 Task: Check current mortgage rates with a credit score of 700-719.
Action: Mouse moved to (980, 183)
Screenshot: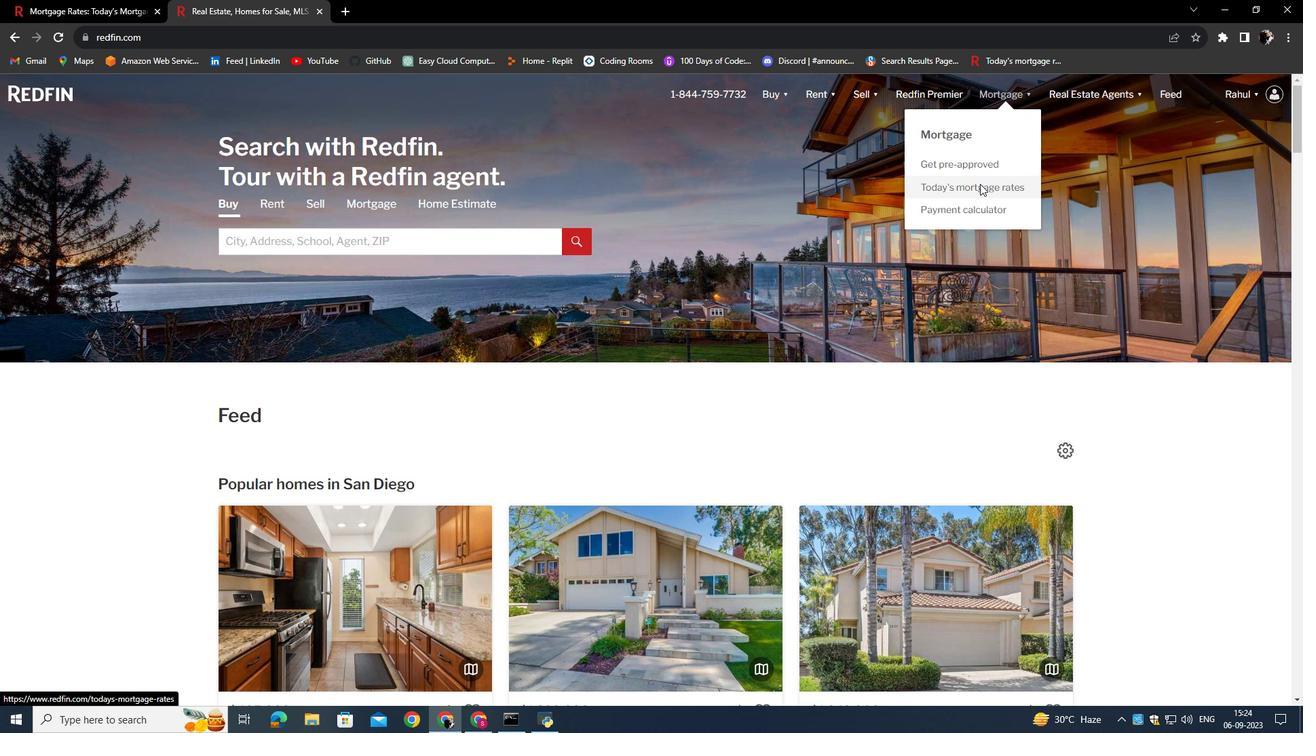 
Action: Mouse pressed left at (980, 183)
Screenshot: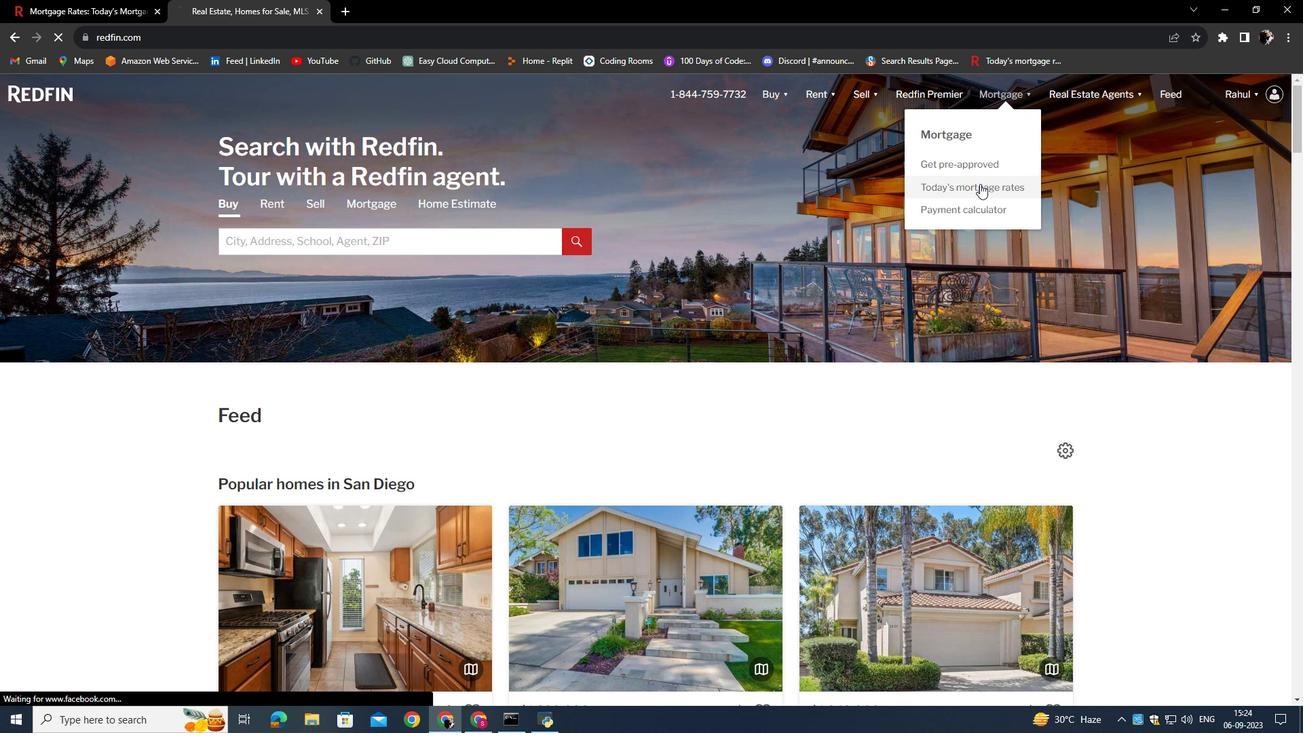 
Action: Mouse moved to (491, 370)
Screenshot: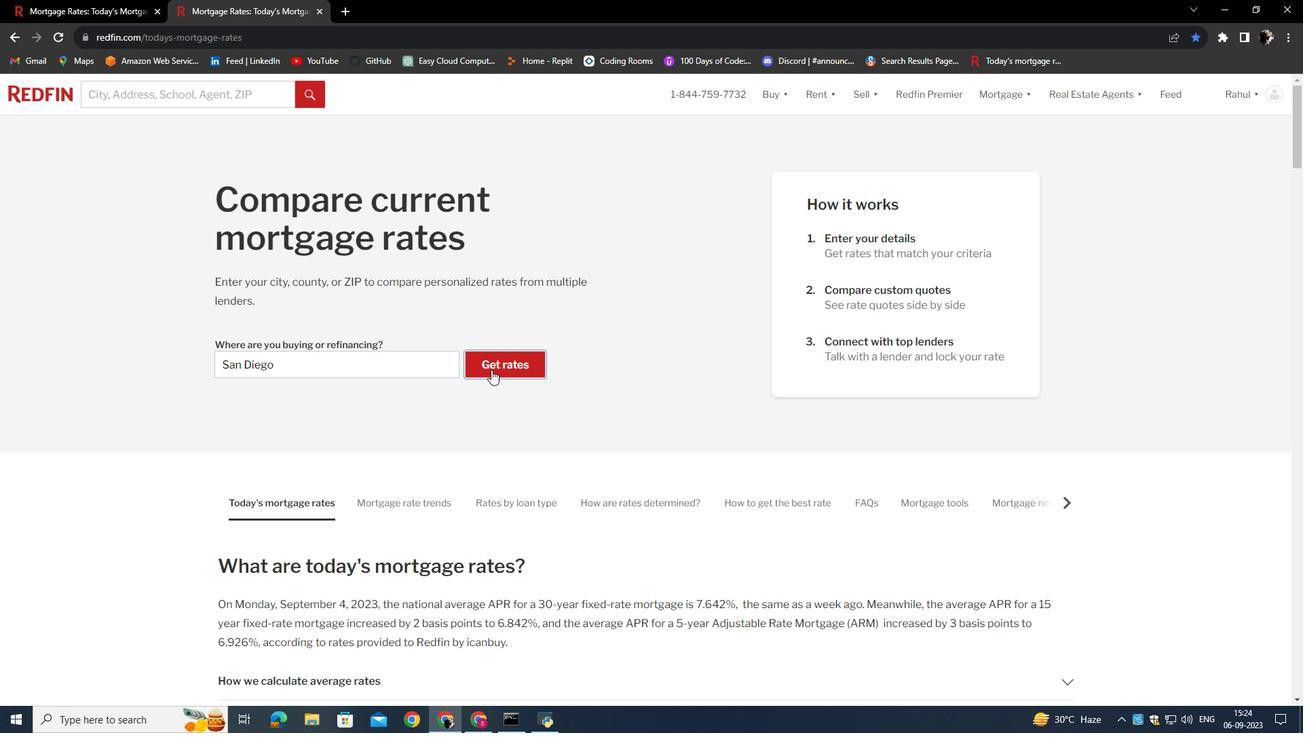 
Action: Mouse pressed left at (491, 370)
Screenshot: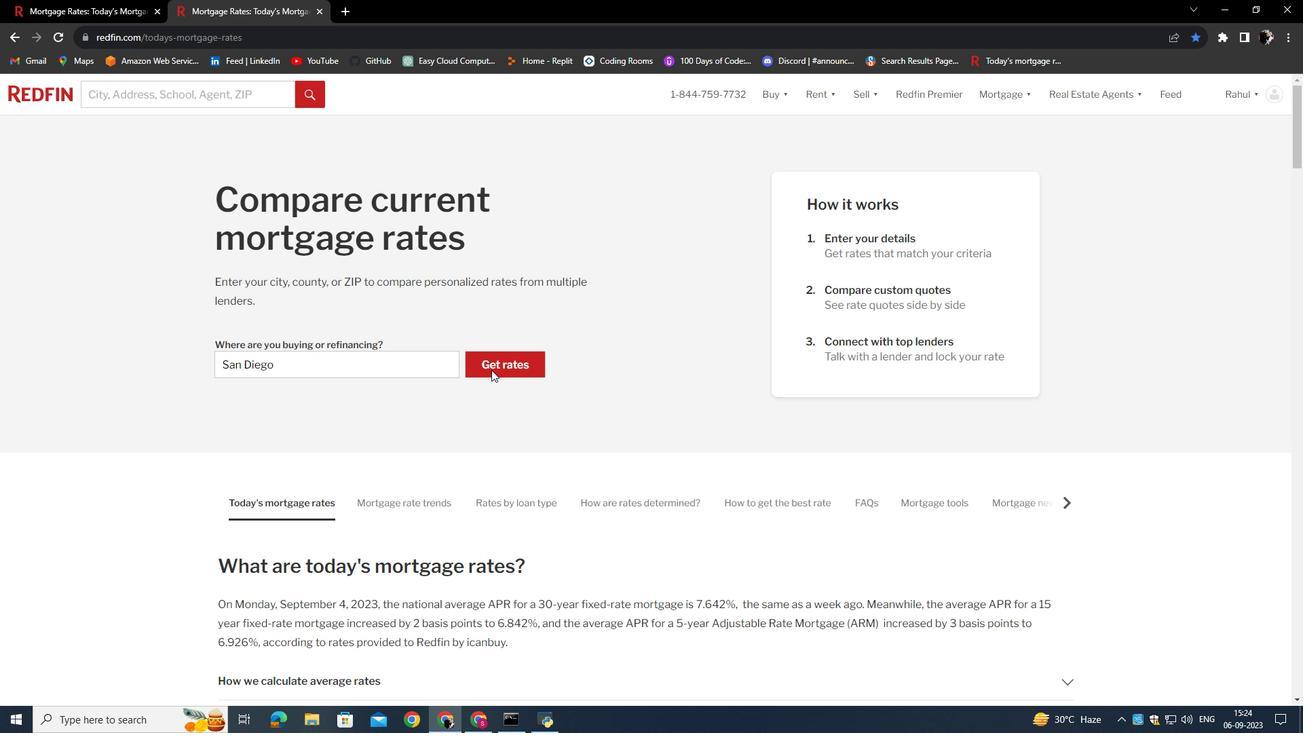 
Action: Mouse moved to (350, 258)
Screenshot: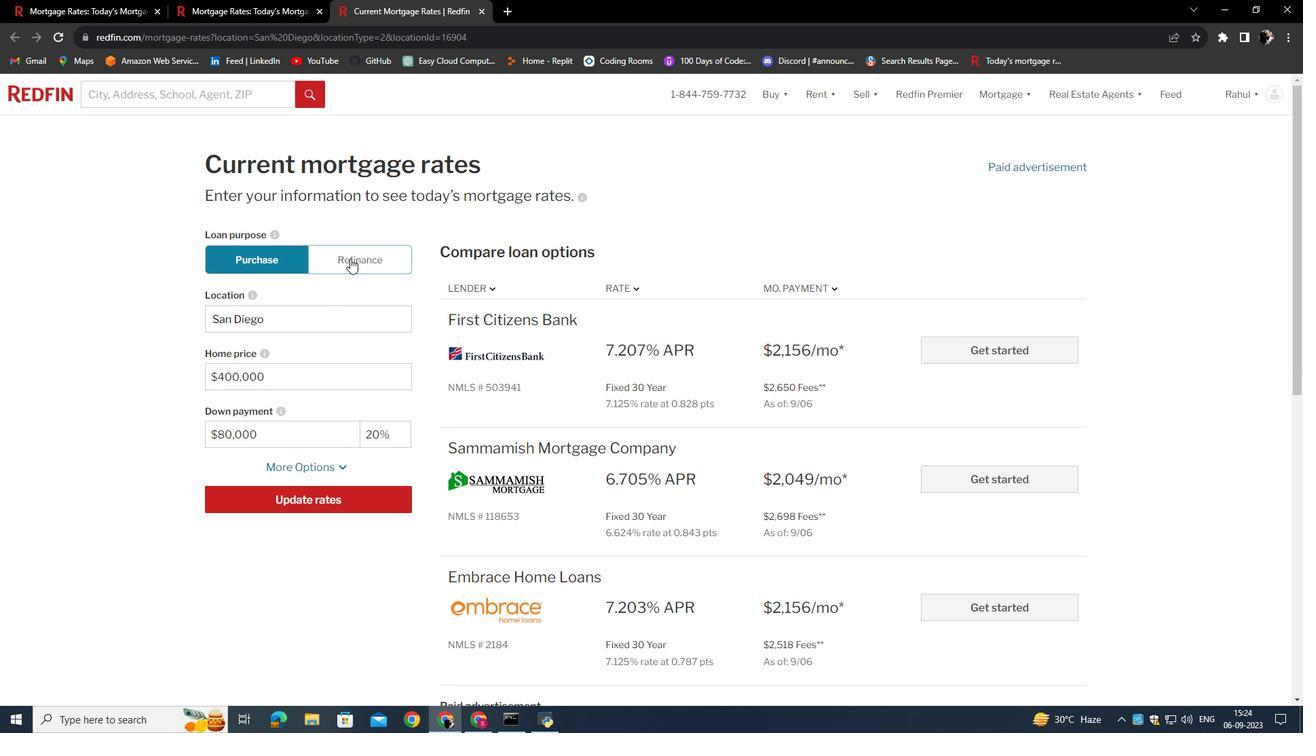 
Action: Mouse pressed left at (350, 258)
Screenshot: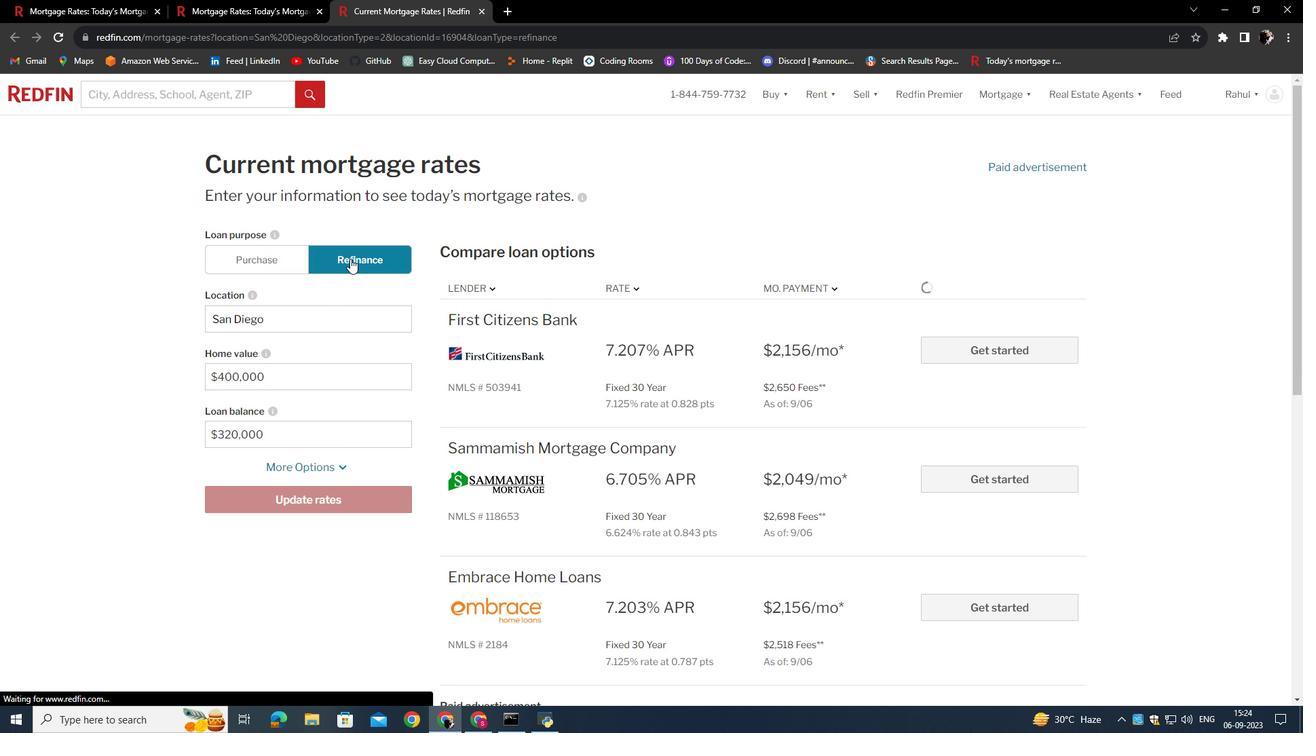 
Action: Mouse moved to (335, 468)
Screenshot: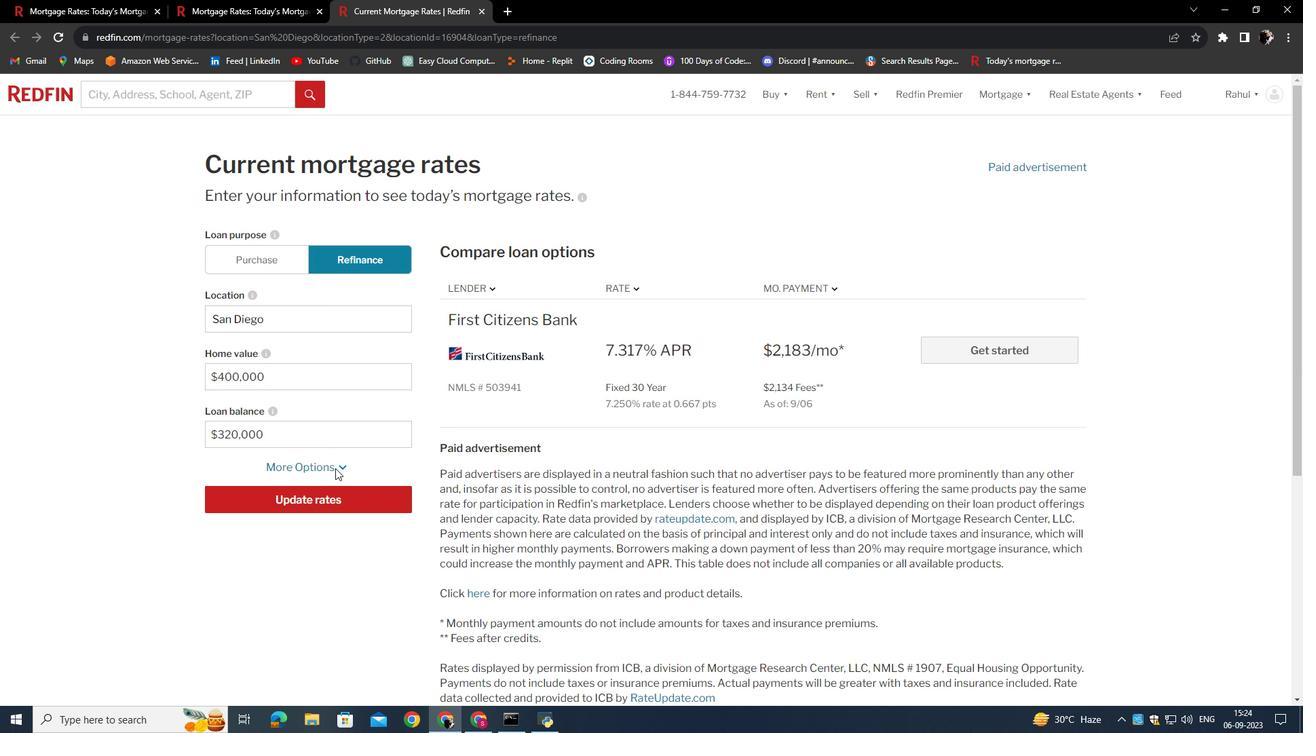 
Action: Mouse pressed left at (335, 468)
Screenshot: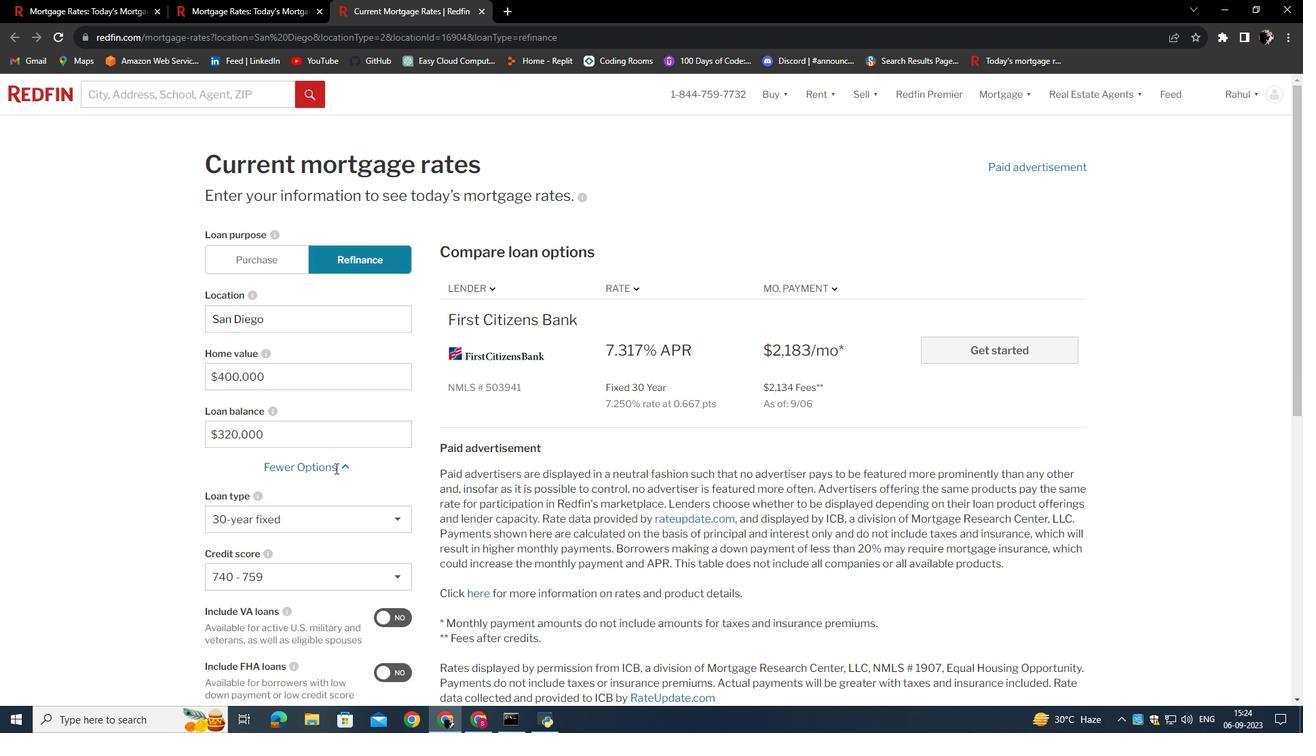 
Action: Mouse scrolled (335, 467) with delta (0, 0)
Screenshot: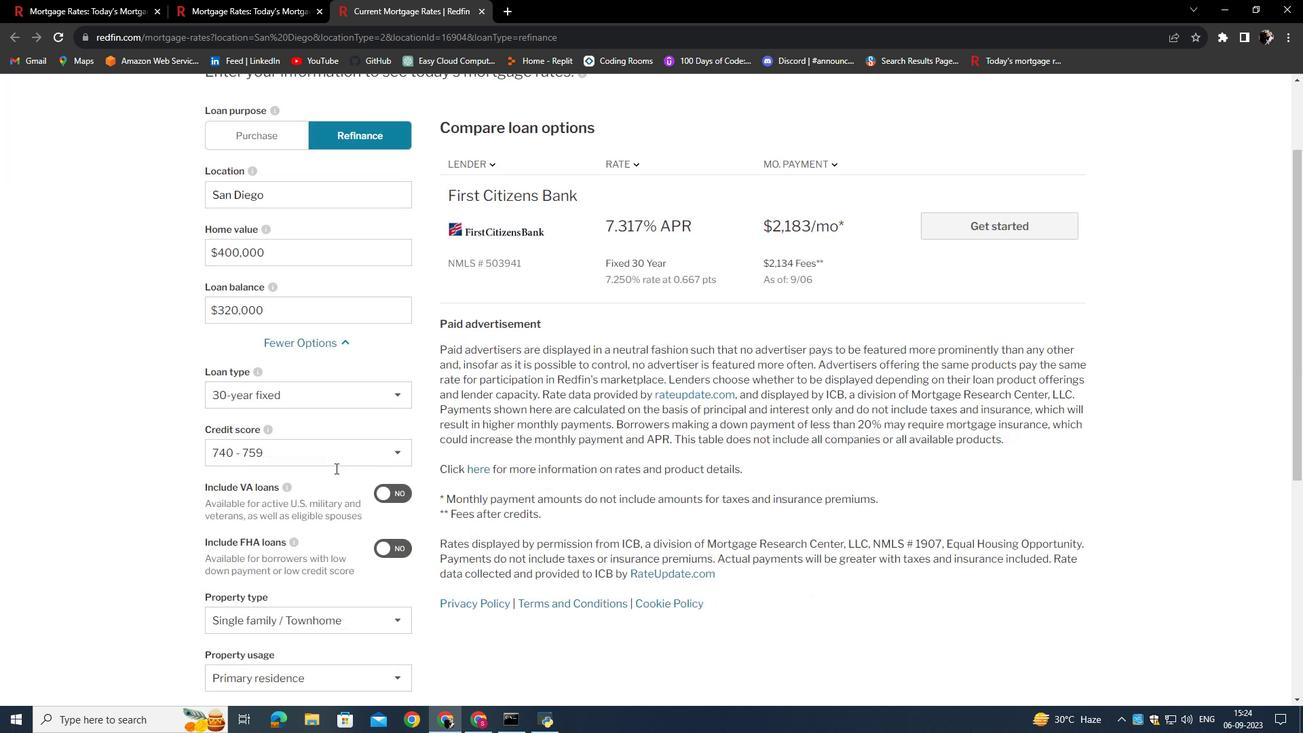 
Action: Mouse scrolled (335, 467) with delta (0, 0)
Screenshot: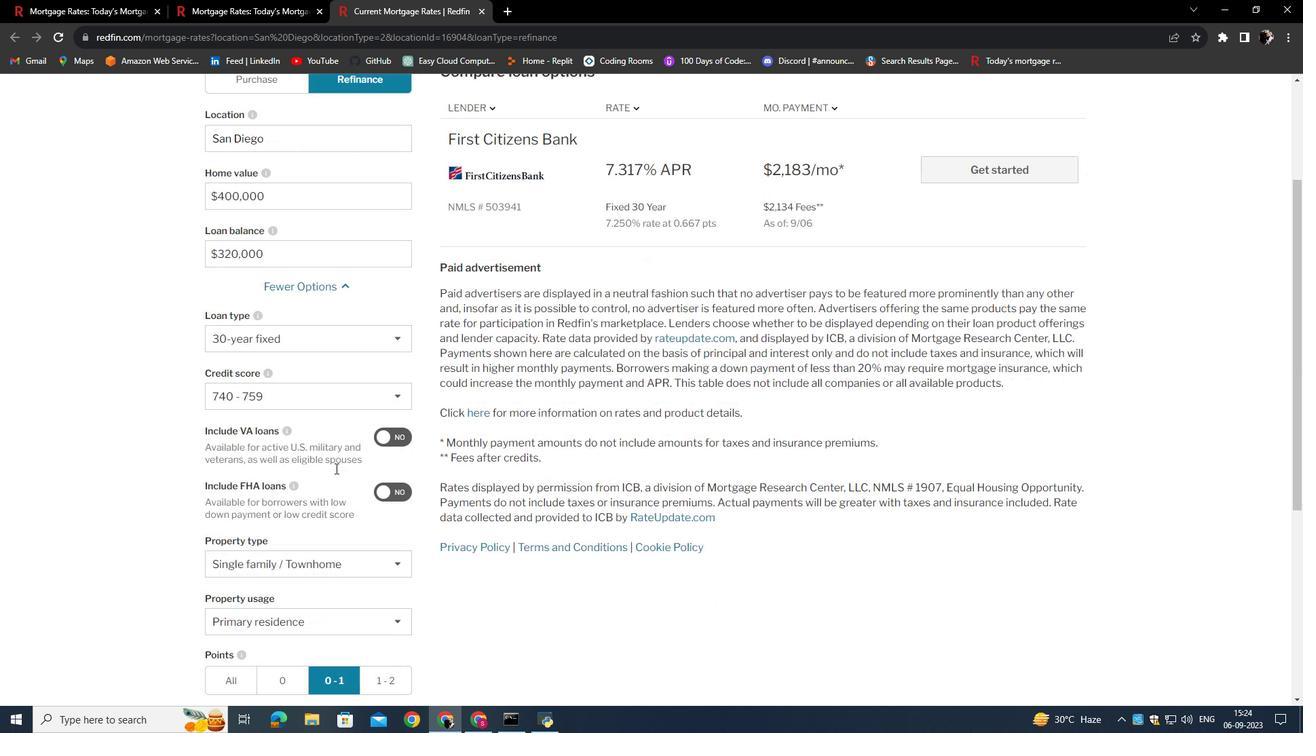
Action: Mouse scrolled (335, 467) with delta (0, 0)
Screenshot: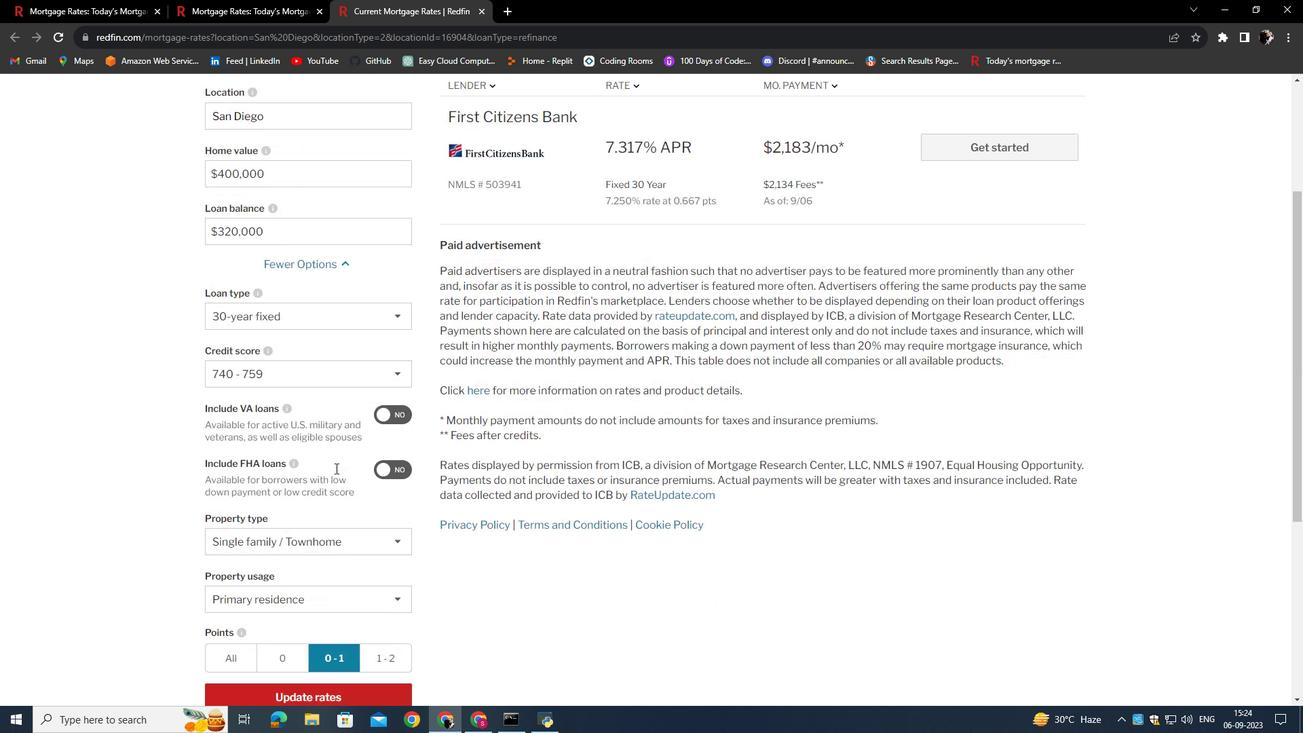 
Action: Mouse moved to (334, 370)
Screenshot: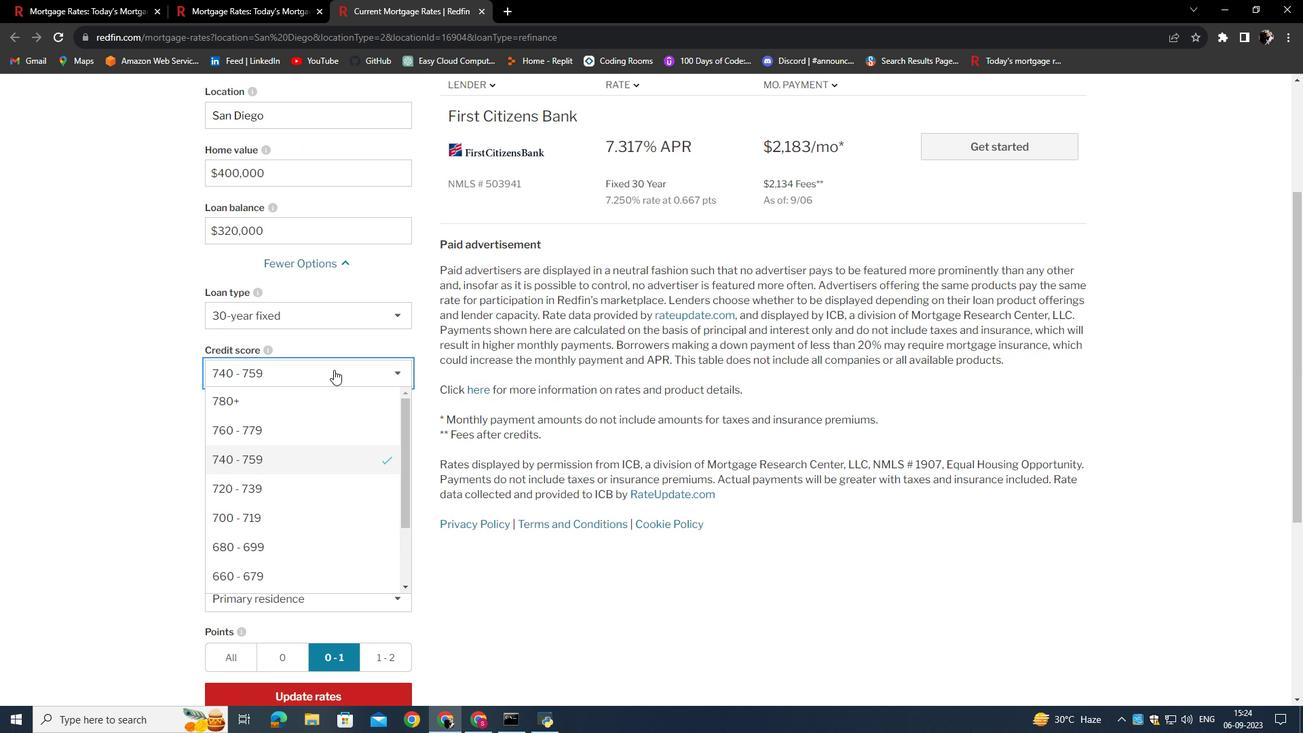 
Action: Mouse pressed left at (334, 370)
Screenshot: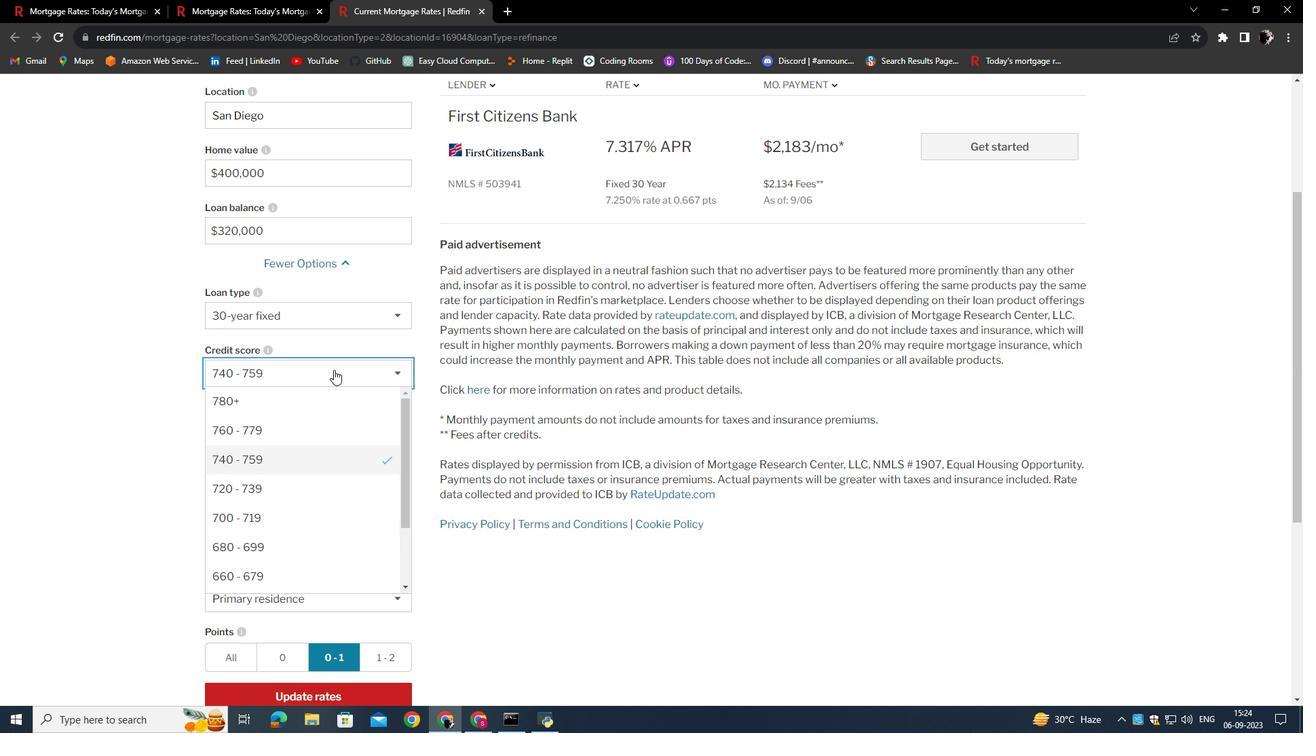 
Action: Mouse moved to (308, 526)
Screenshot: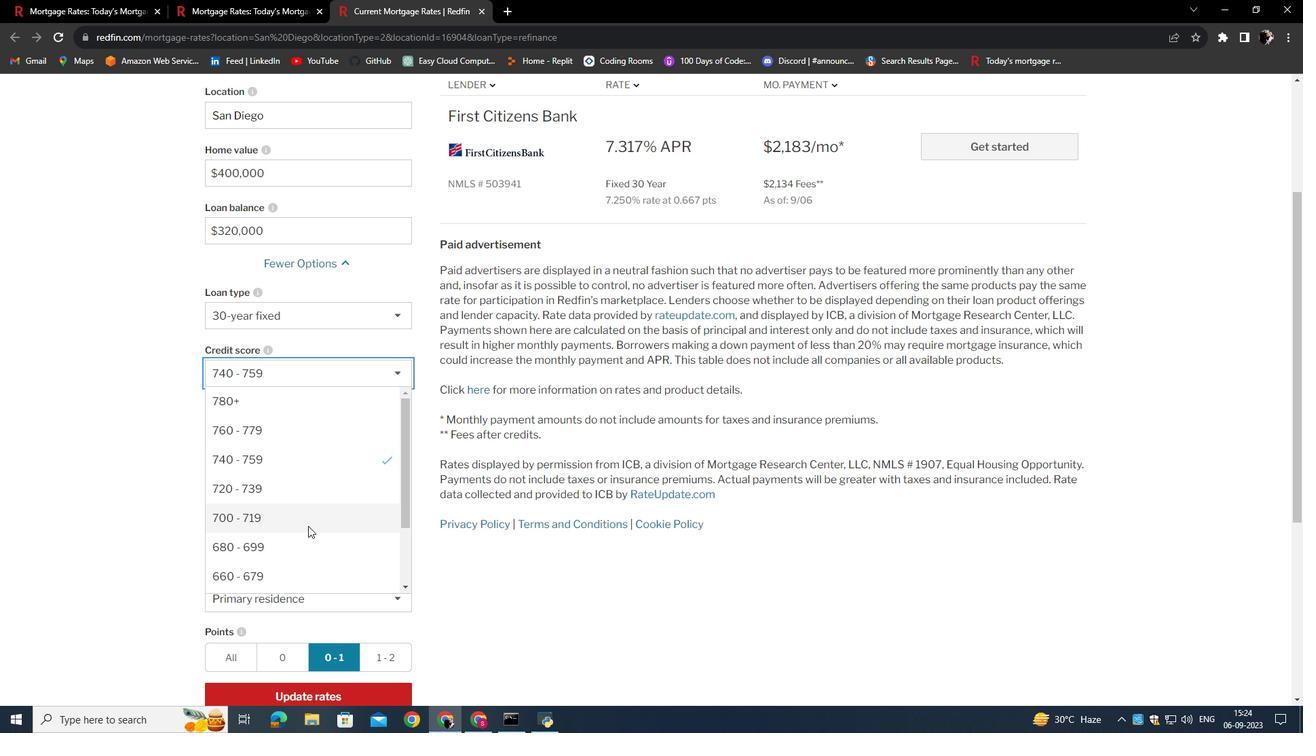
Action: Mouse pressed left at (308, 526)
Screenshot: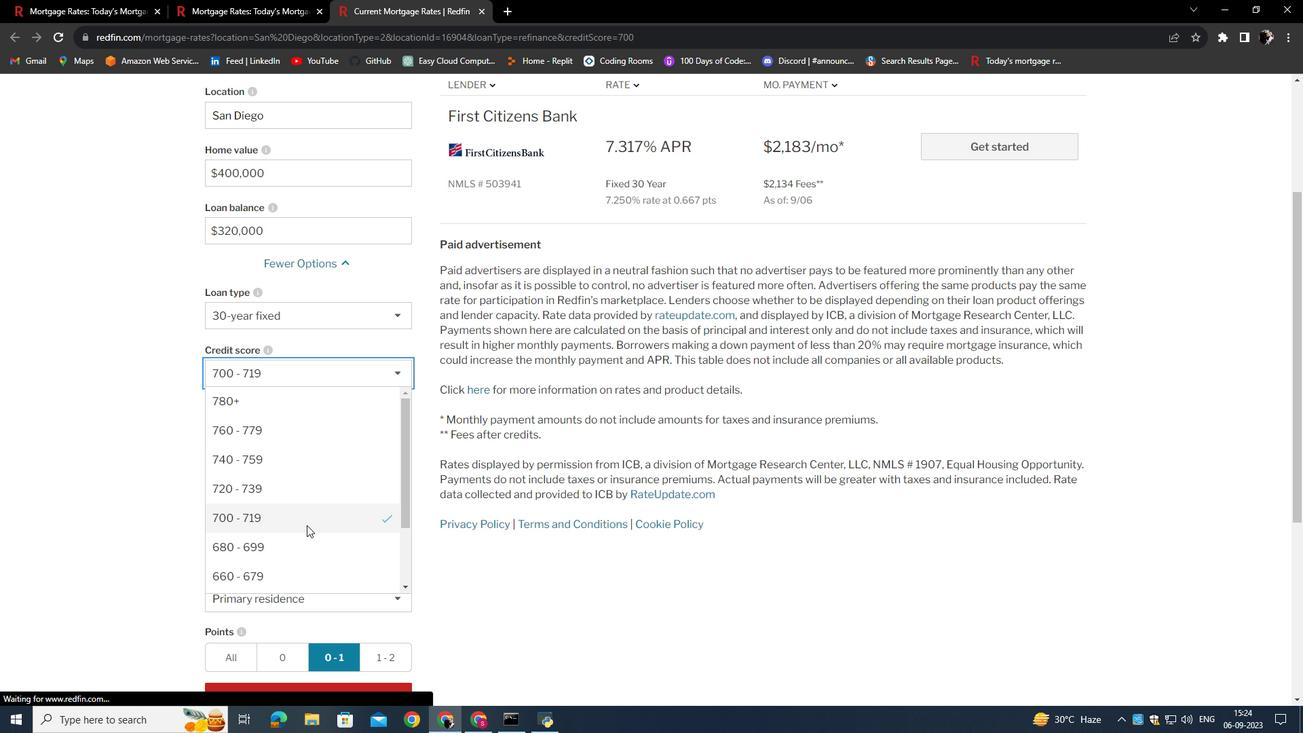 
Action: Mouse moved to (306, 525)
Screenshot: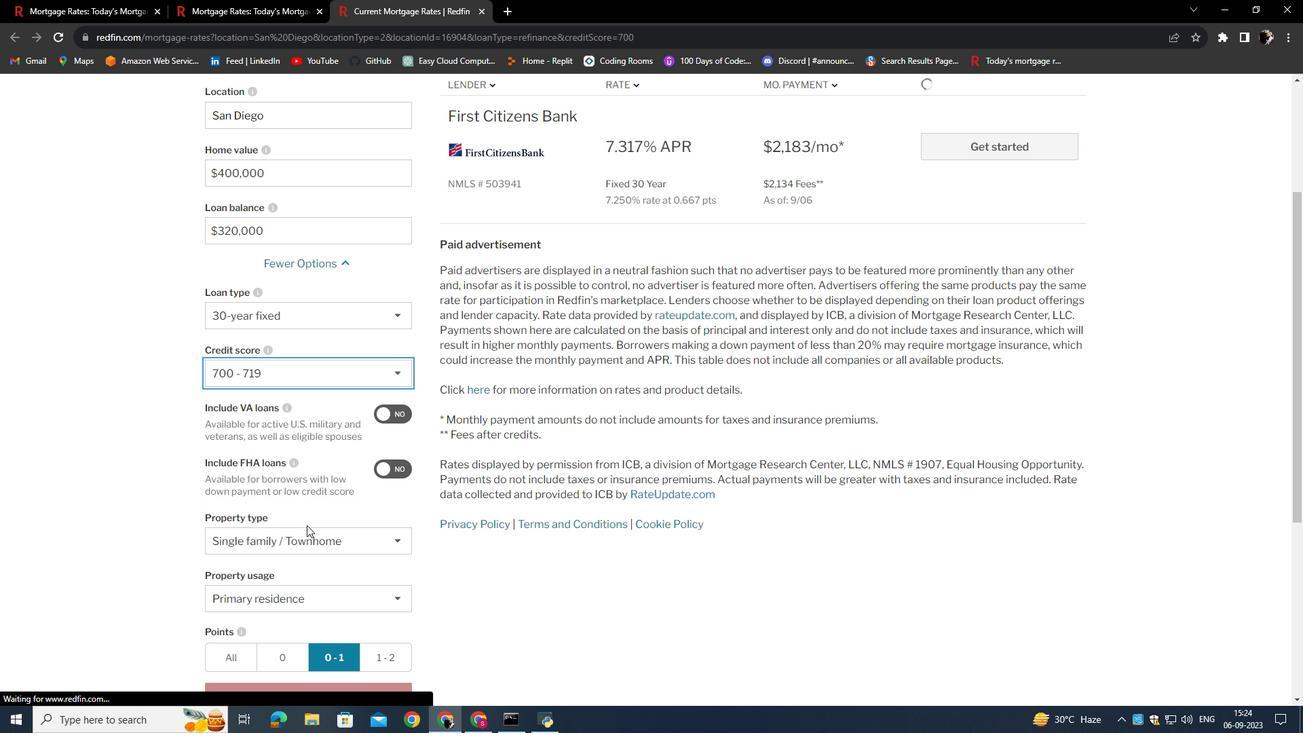 
Action: Mouse scrolled (306, 524) with delta (0, 0)
Screenshot: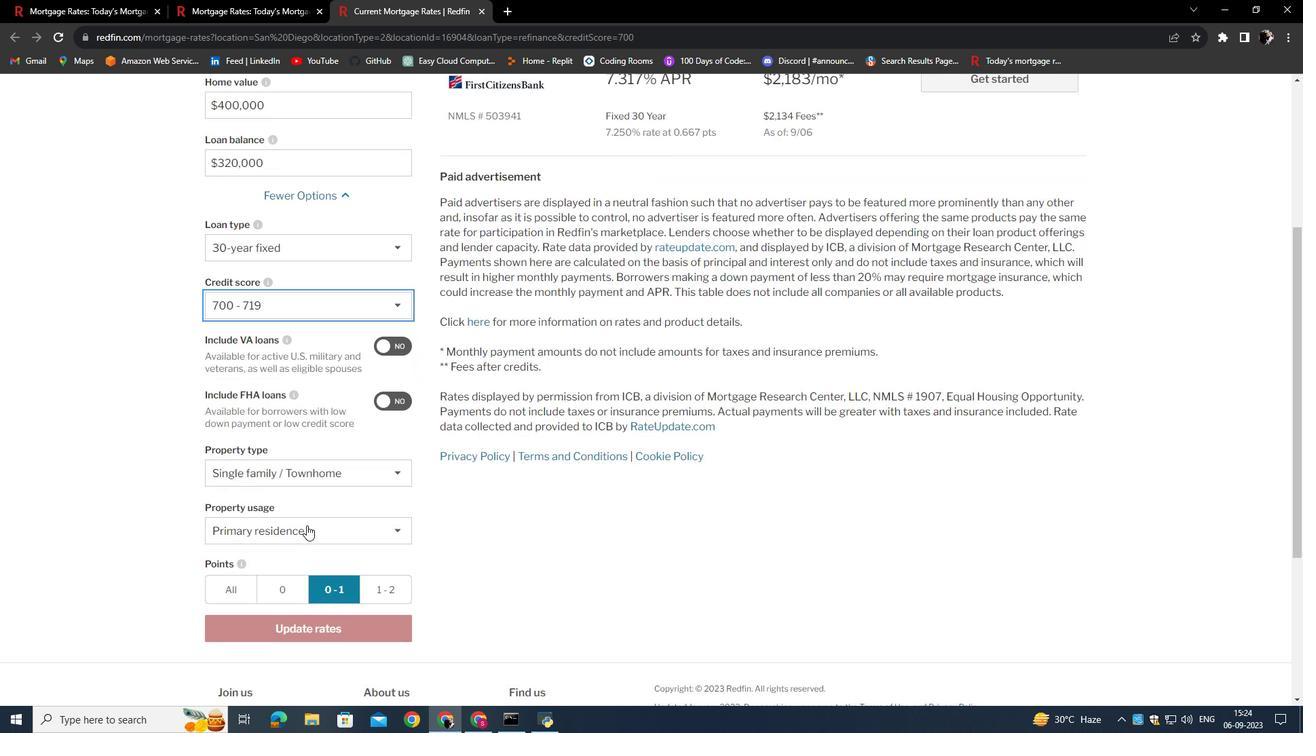 
Action: Mouse scrolled (306, 524) with delta (0, 0)
Screenshot: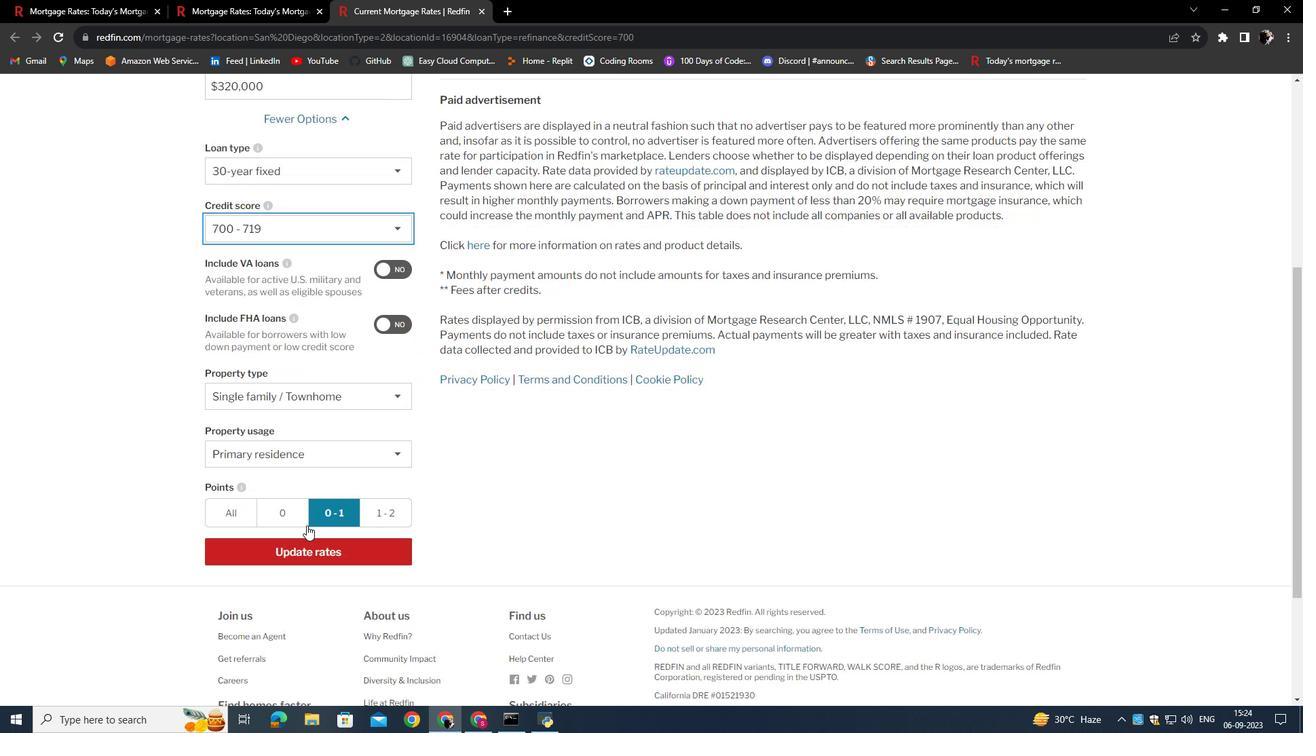 
Action: Mouse scrolled (306, 524) with delta (0, 0)
Screenshot: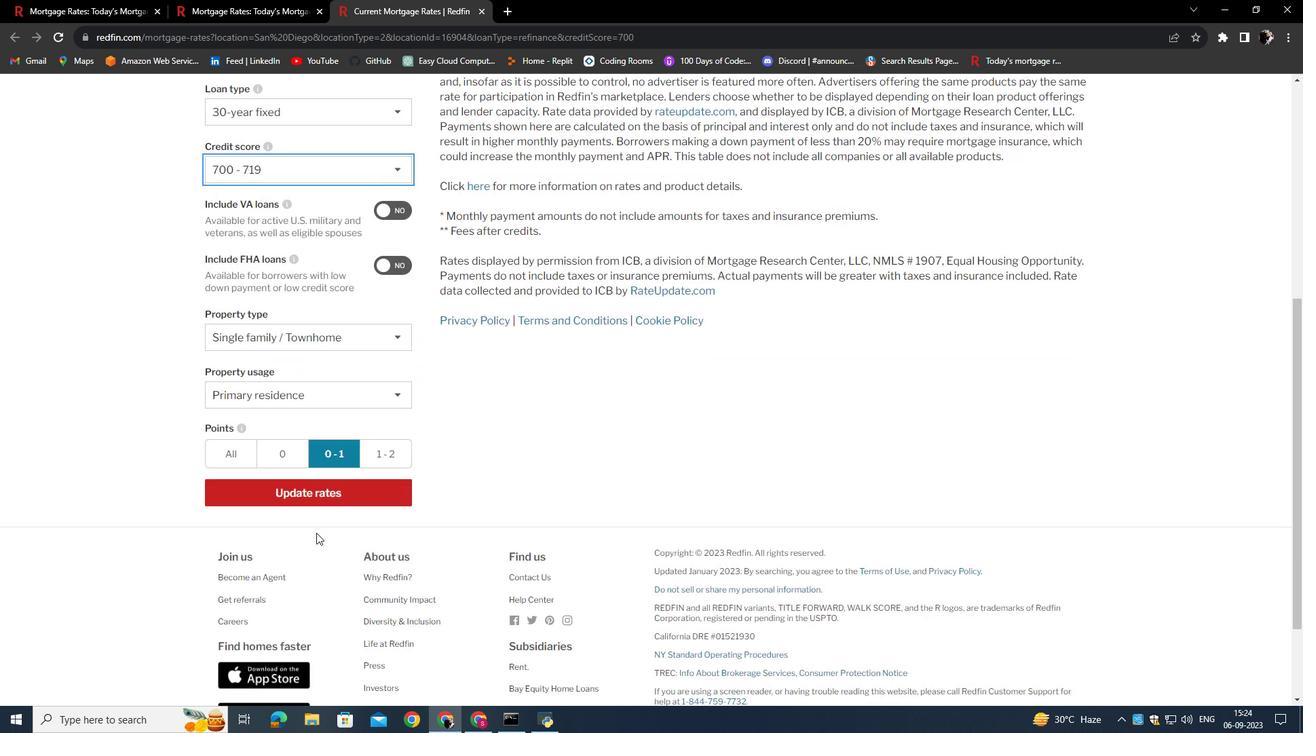 
Action: Mouse moved to (335, 506)
Screenshot: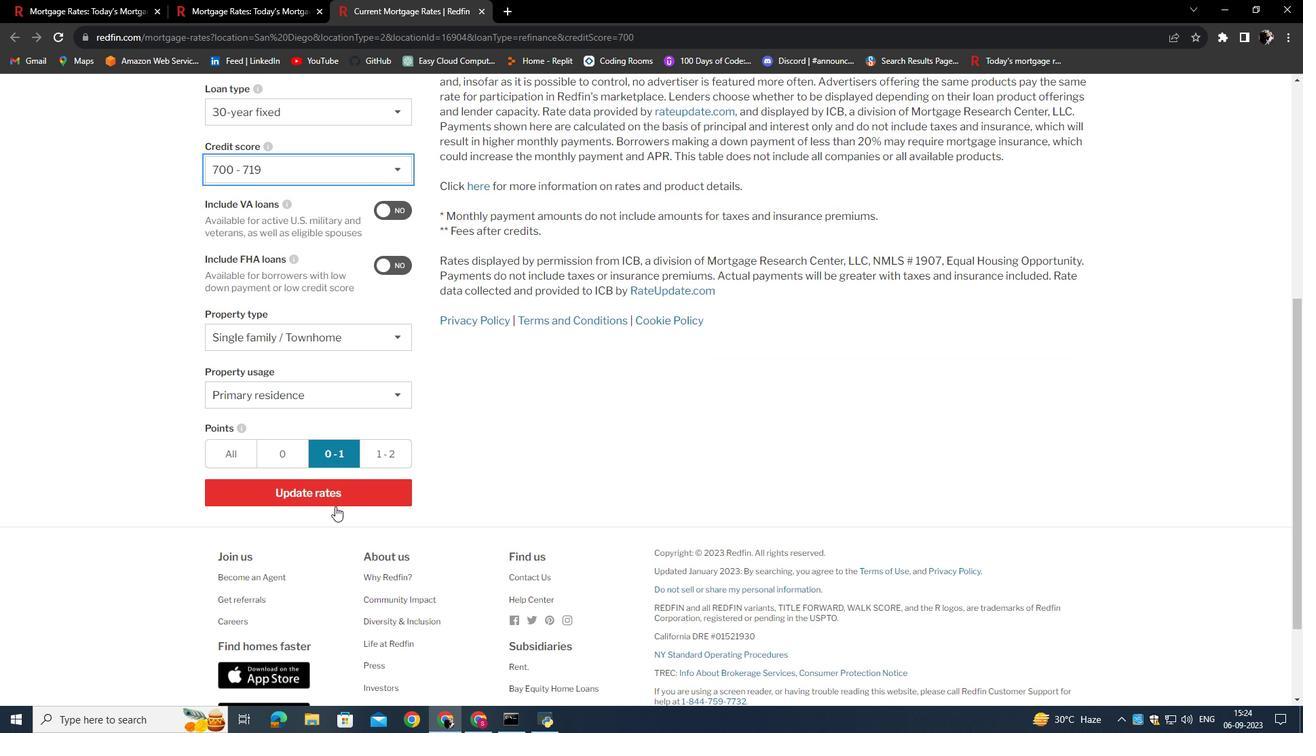 
Action: Mouse pressed left at (335, 506)
Screenshot: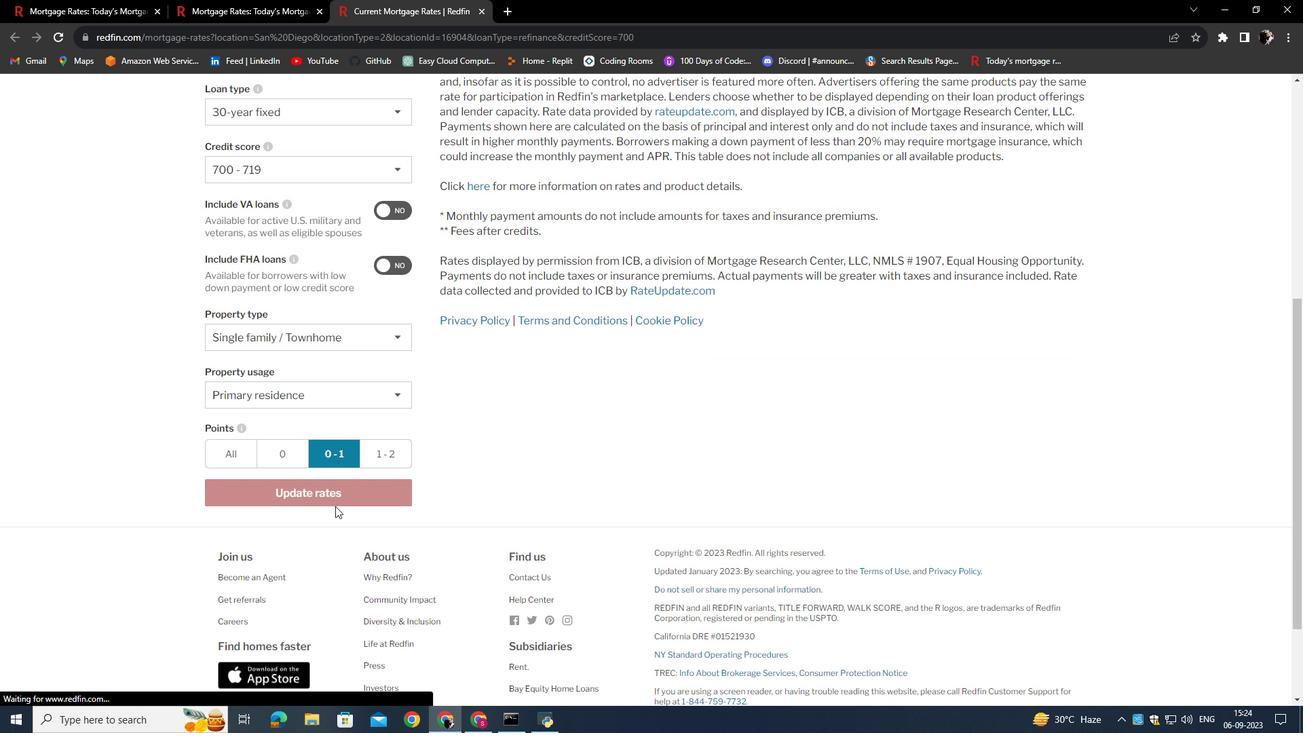 
Action: Mouse moved to (576, 441)
Screenshot: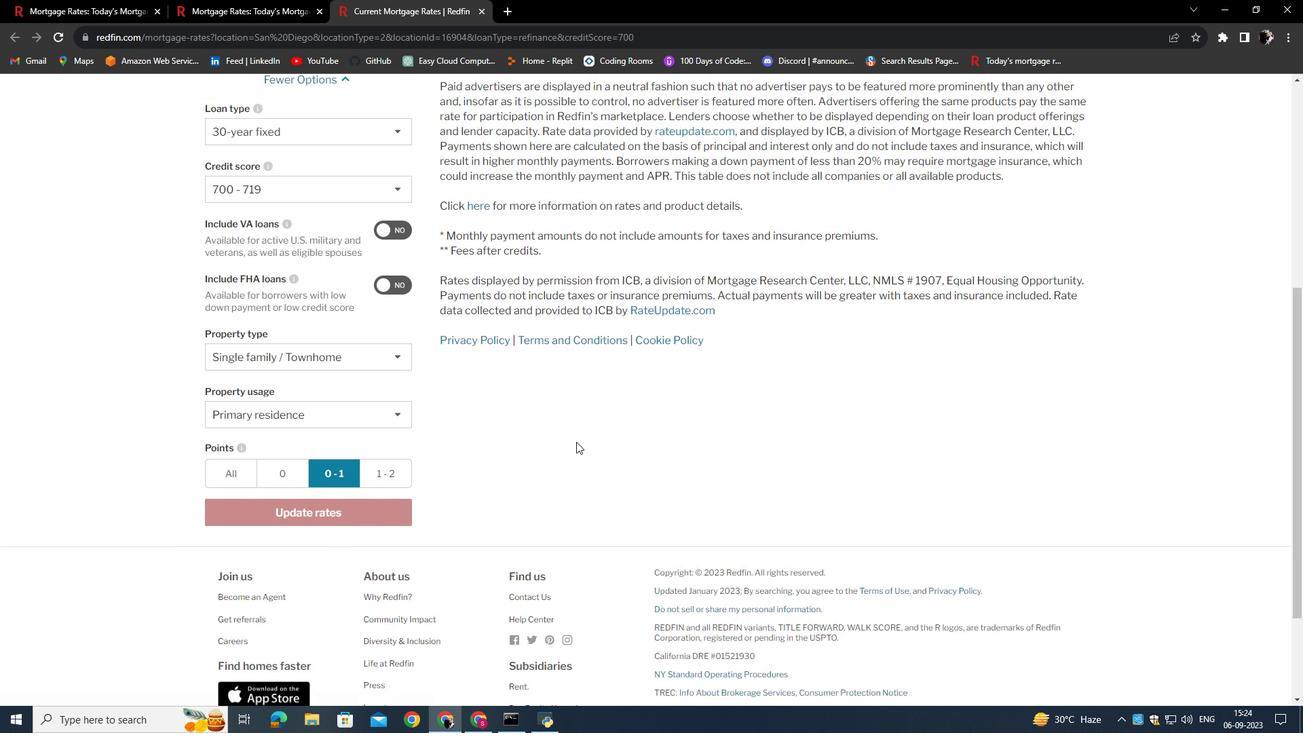 
Action: Mouse scrolled (576, 442) with delta (0, 0)
Screenshot: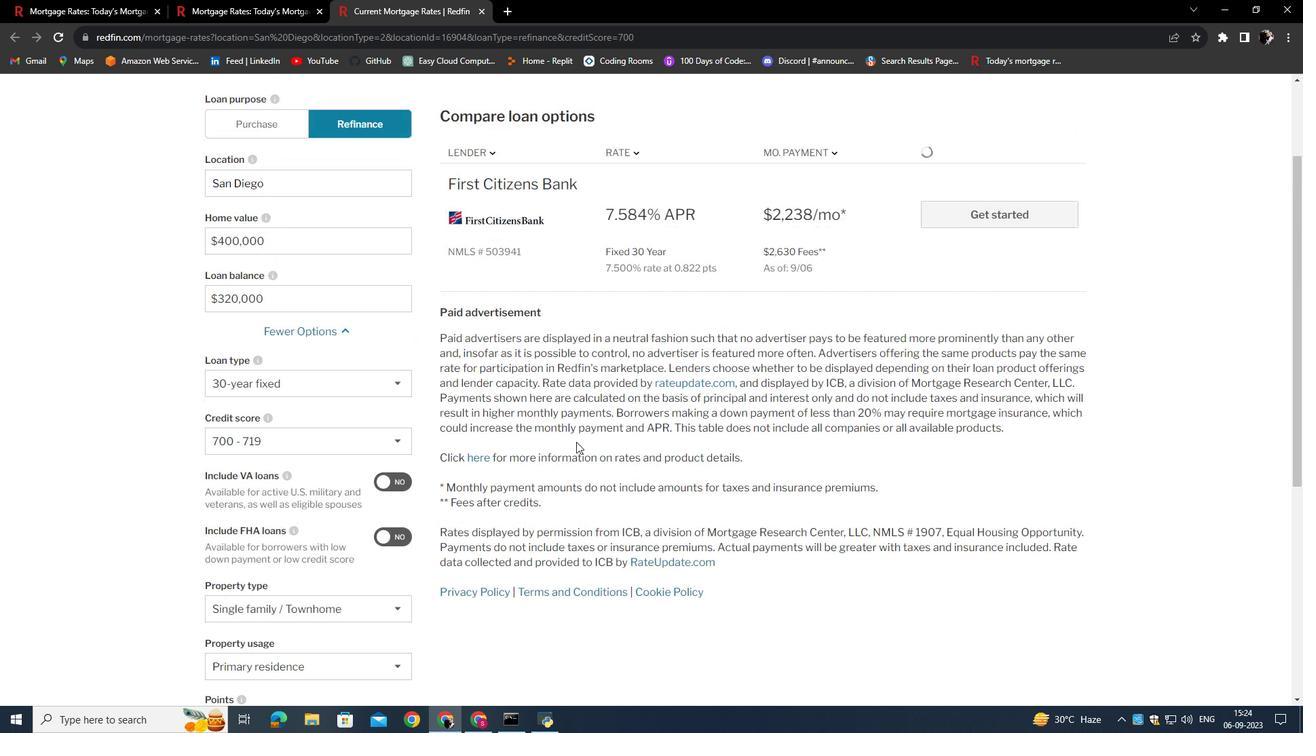 
Action: Mouse scrolled (576, 442) with delta (0, 0)
Screenshot: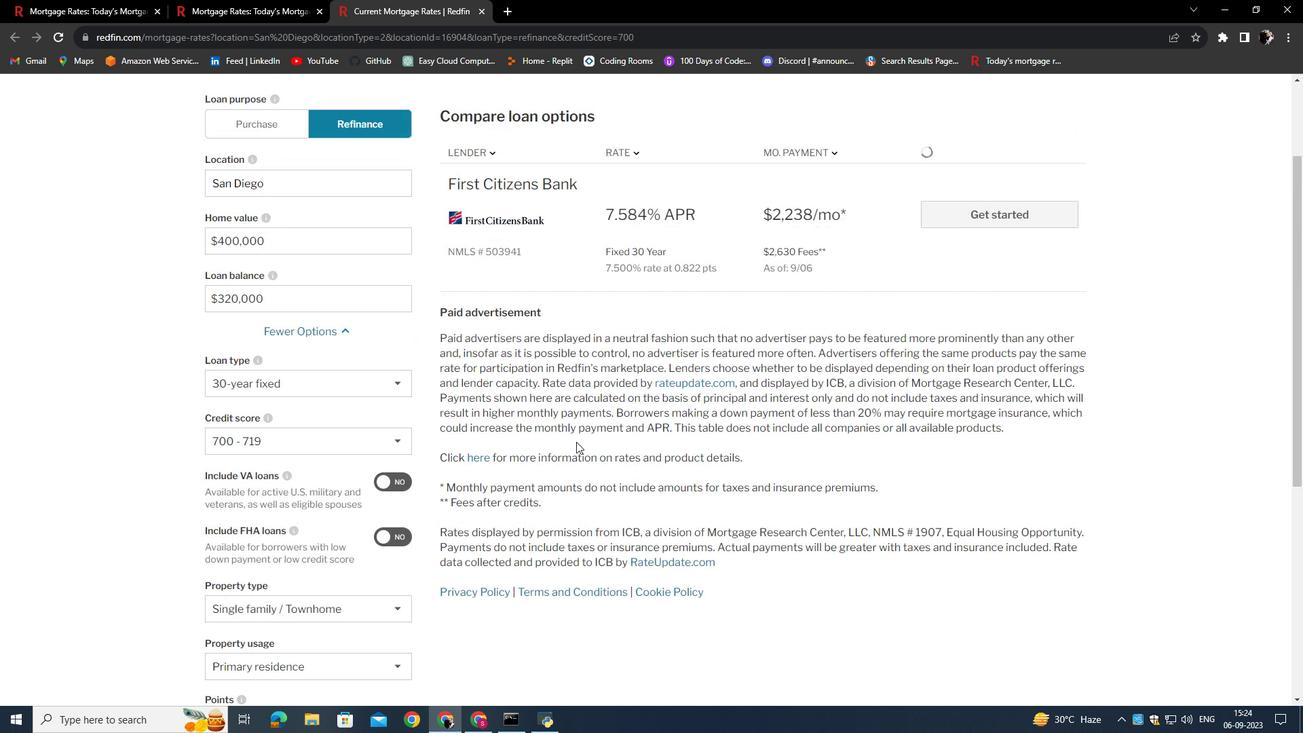 
Action: Mouse scrolled (576, 442) with delta (0, 0)
Screenshot: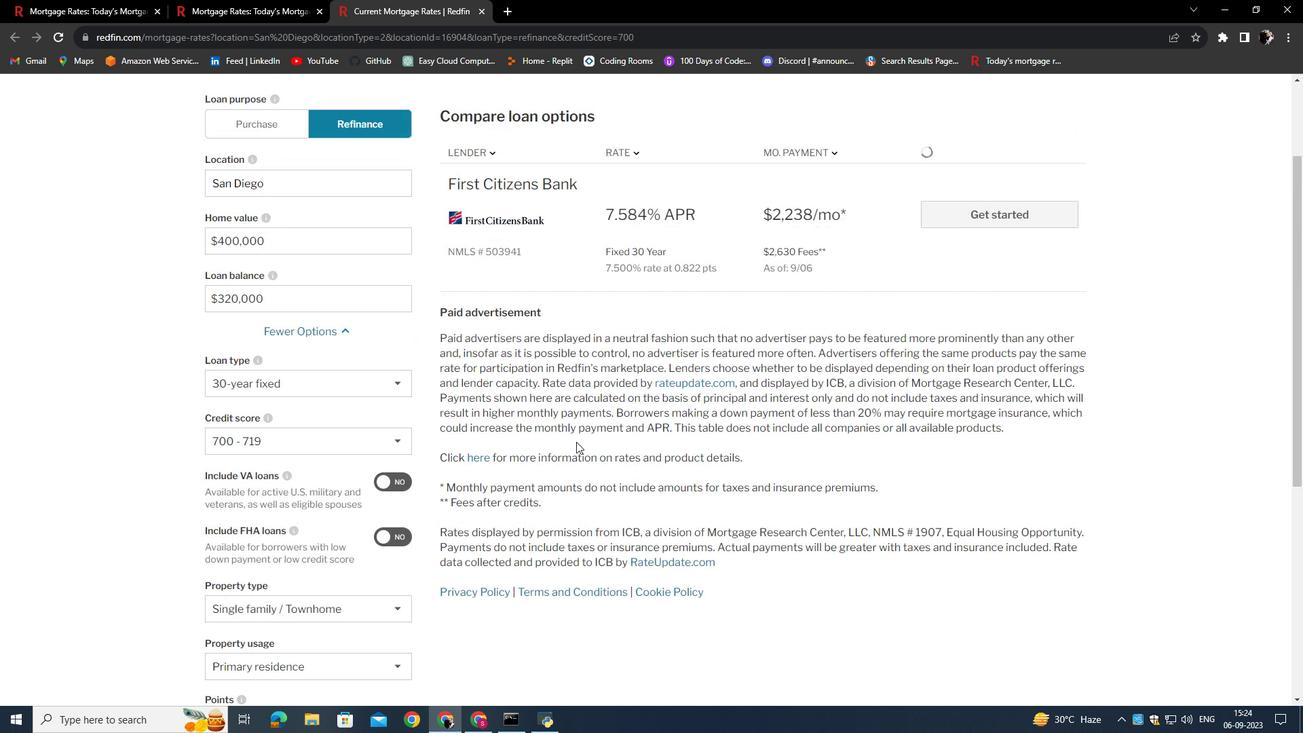 
Action: Mouse scrolled (576, 442) with delta (0, 0)
Screenshot: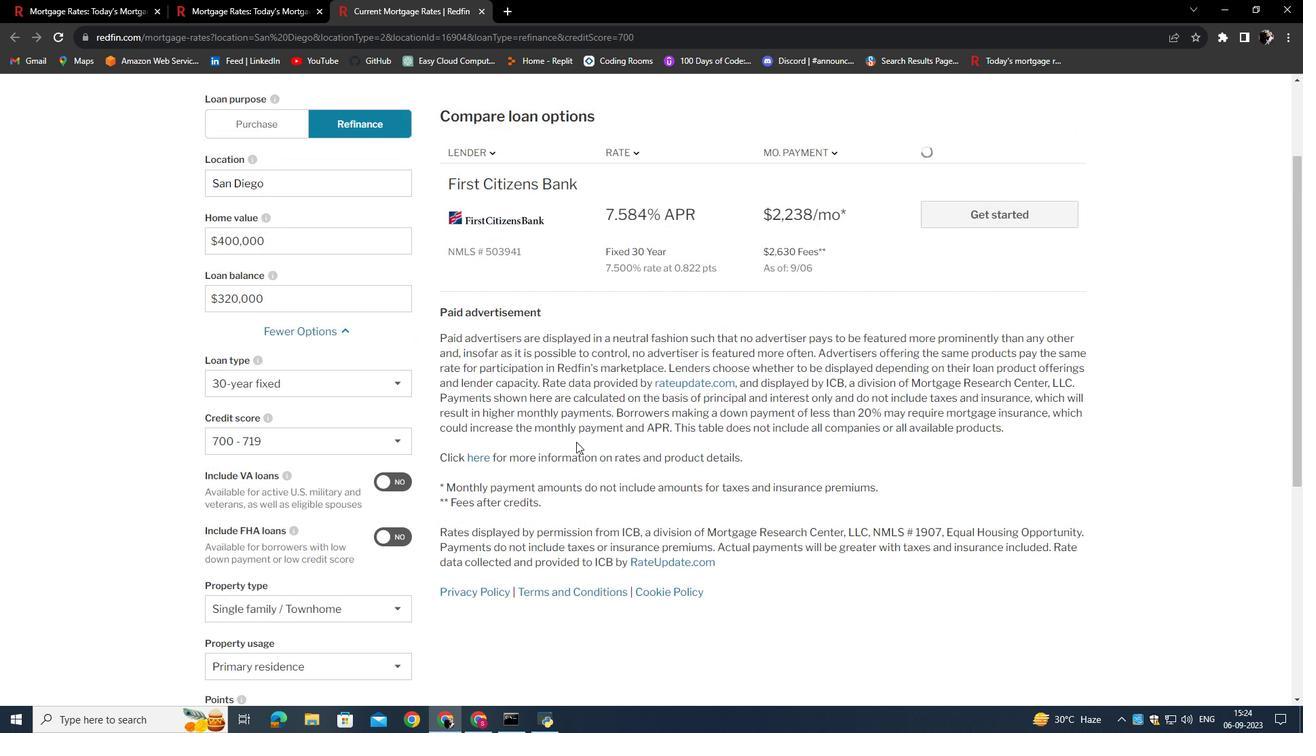 
Action: Mouse scrolled (576, 442) with delta (0, 0)
Screenshot: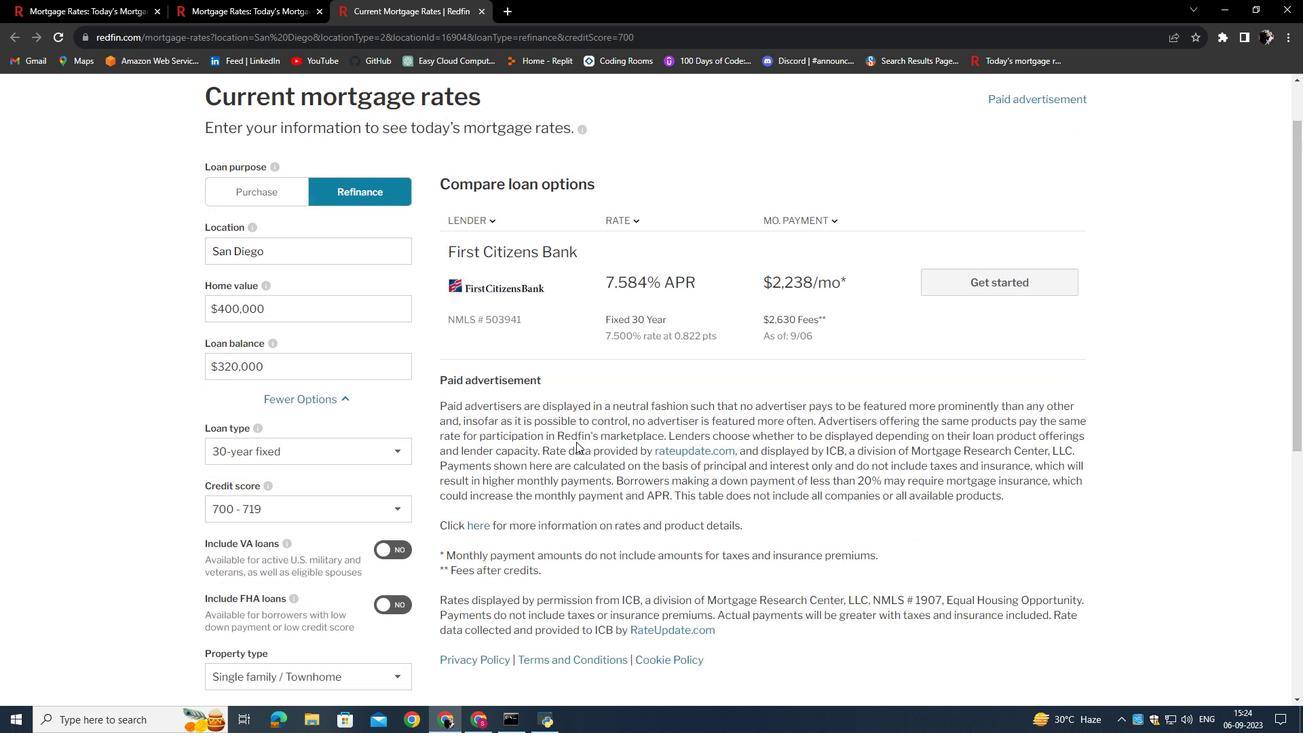 
